Task: Assign team members to evaluate tools for encrypting data stored in databases and repositories.
Action: Mouse moved to (77, 422)
Screenshot: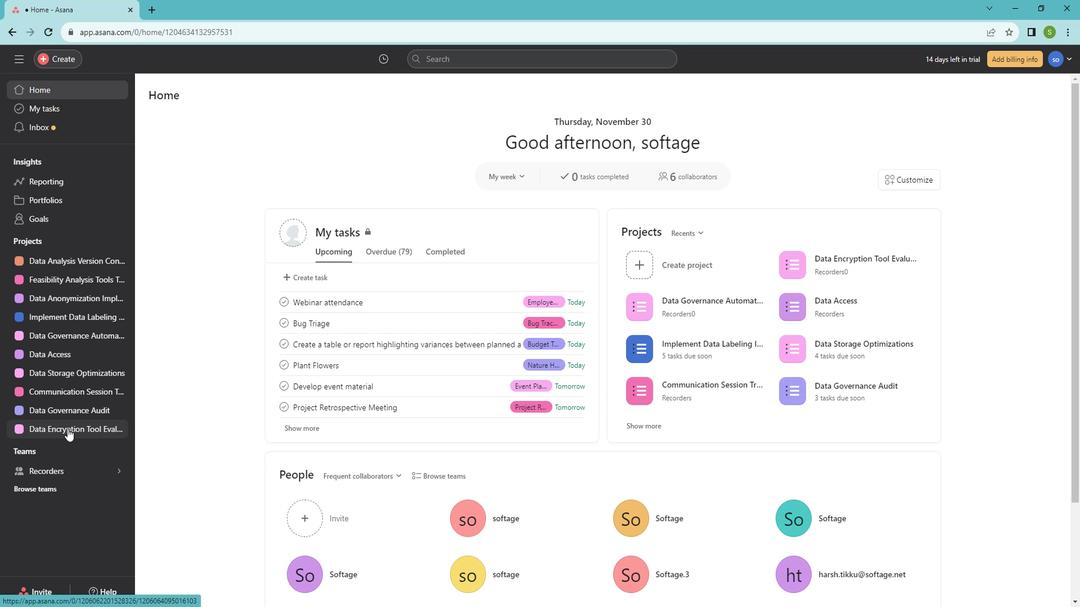 
Action: Mouse pressed left at (77, 422)
Screenshot: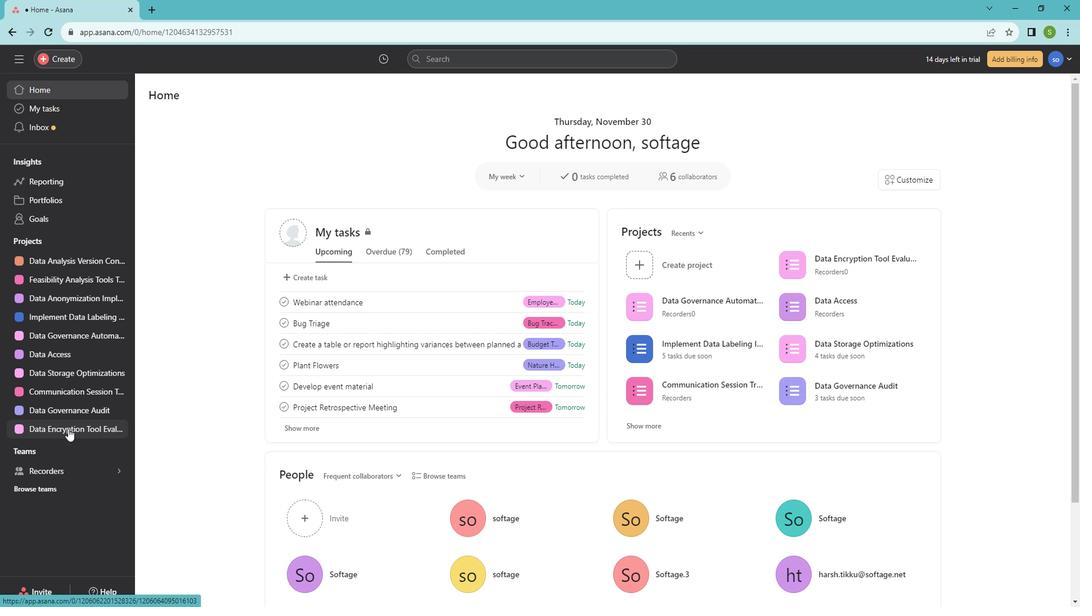 
Action: Mouse moved to (539, 227)
Screenshot: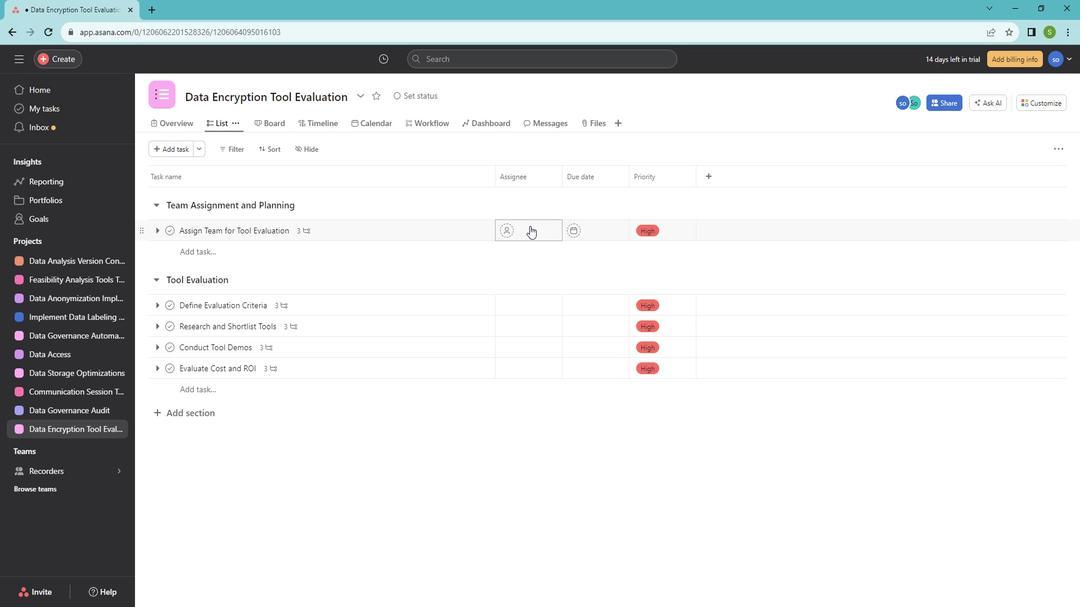
Action: Mouse pressed left at (539, 227)
Screenshot: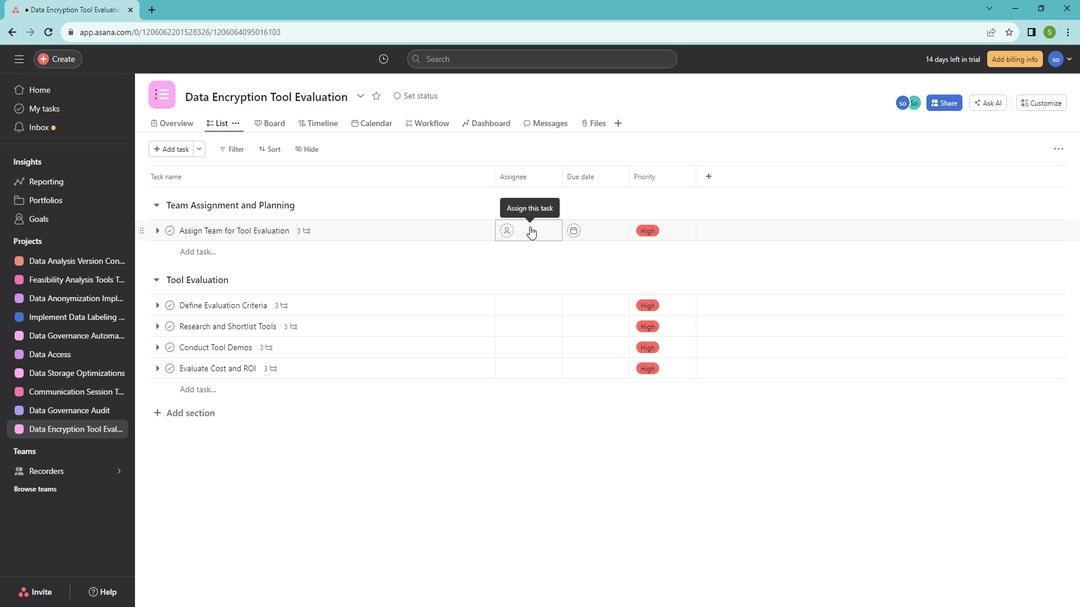 
Action: Mouse moved to (559, 274)
Screenshot: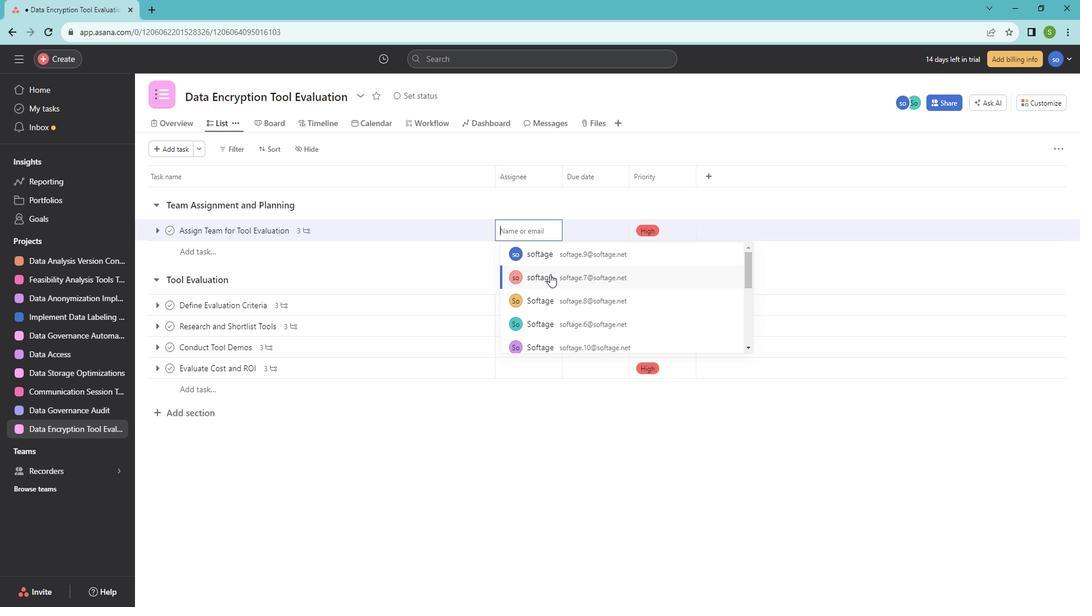 
Action: Mouse pressed left at (559, 274)
Screenshot: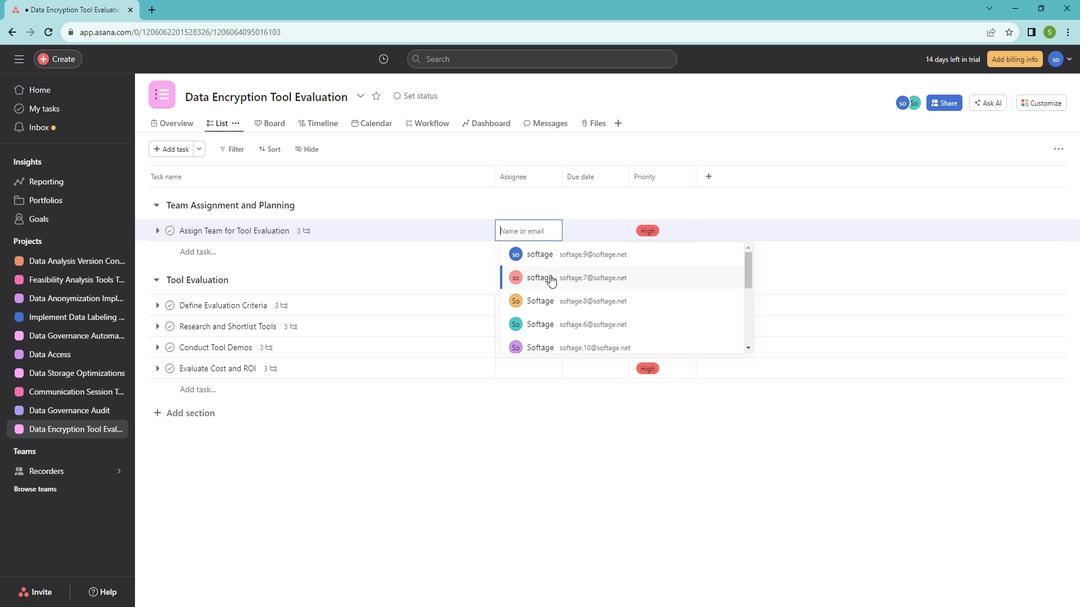 
Action: Mouse moved to (519, 303)
Screenshot: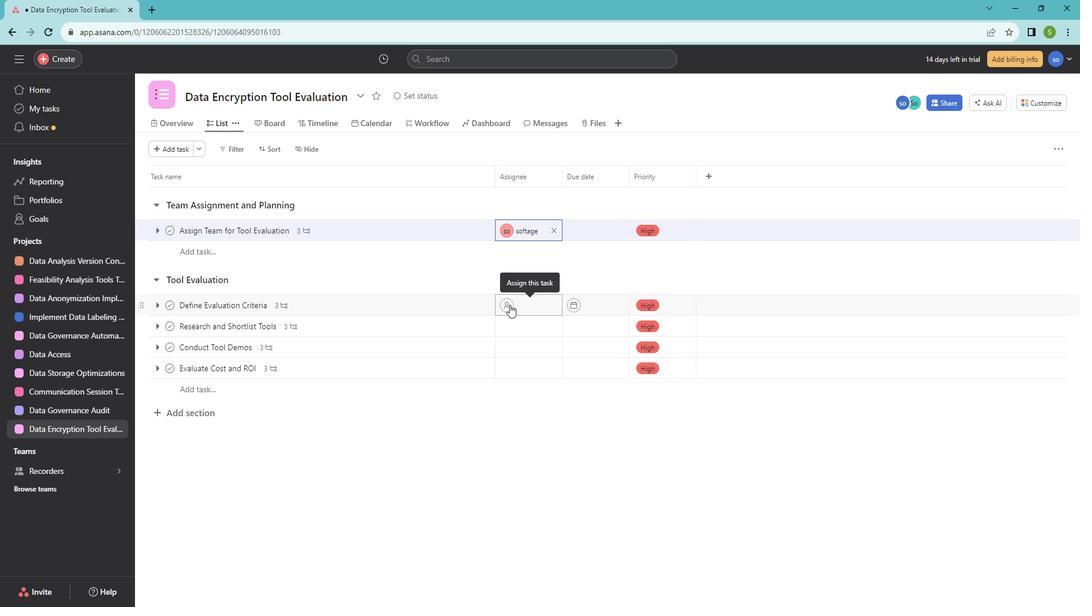 
Action: Mouse pressed left at (519, 303)
Screenshot: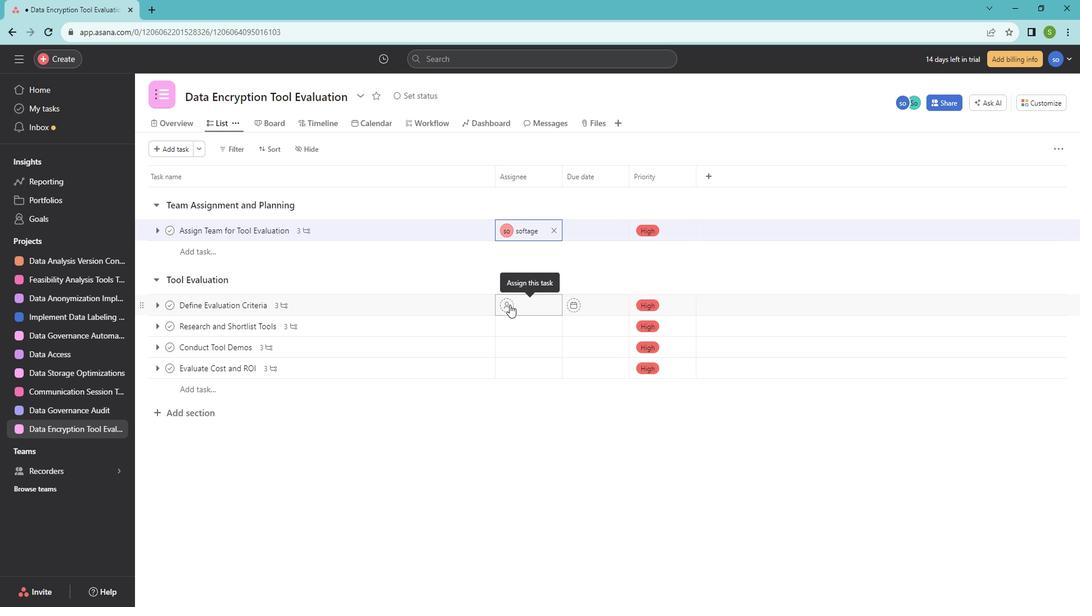 
Action: Mouse moved to (550, 373)
Screenshot: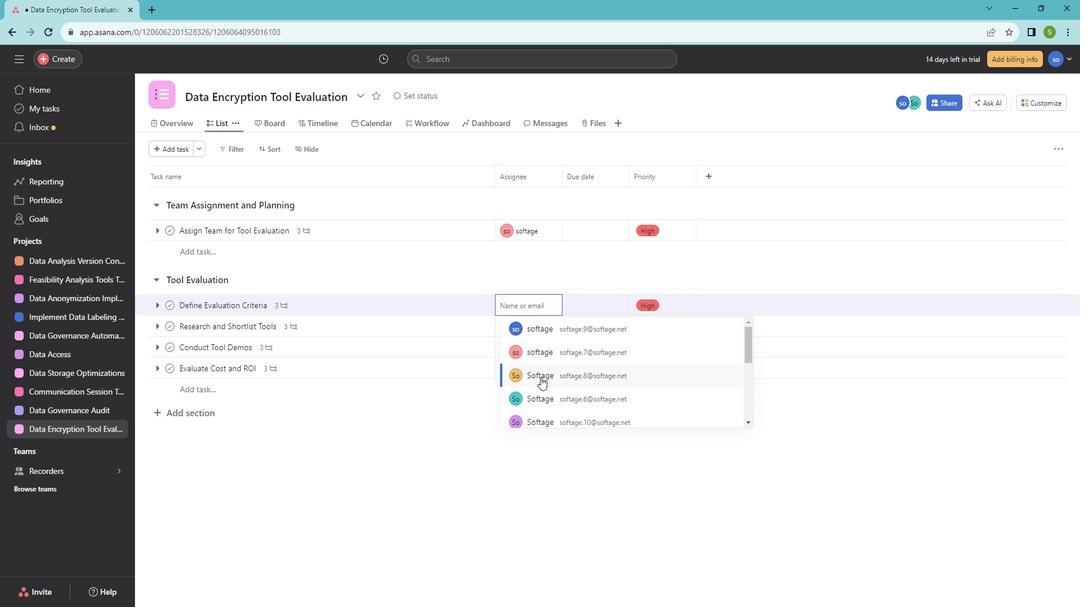 
Action: Mouse pressed left at (550, 373)
Screenshot: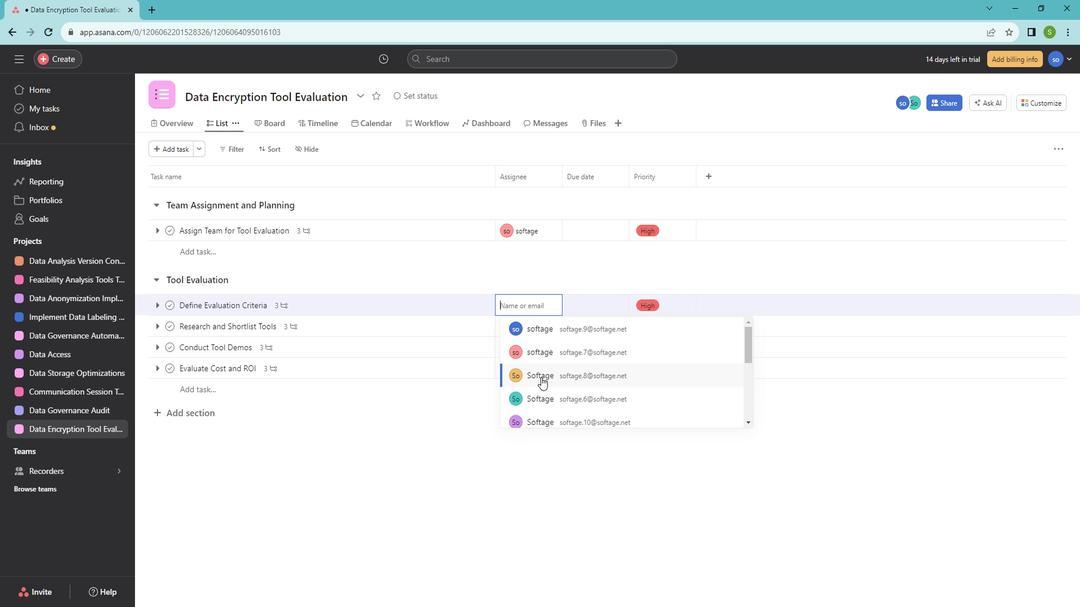 
Action: Mouse moved to (531, 325)
Screenshot: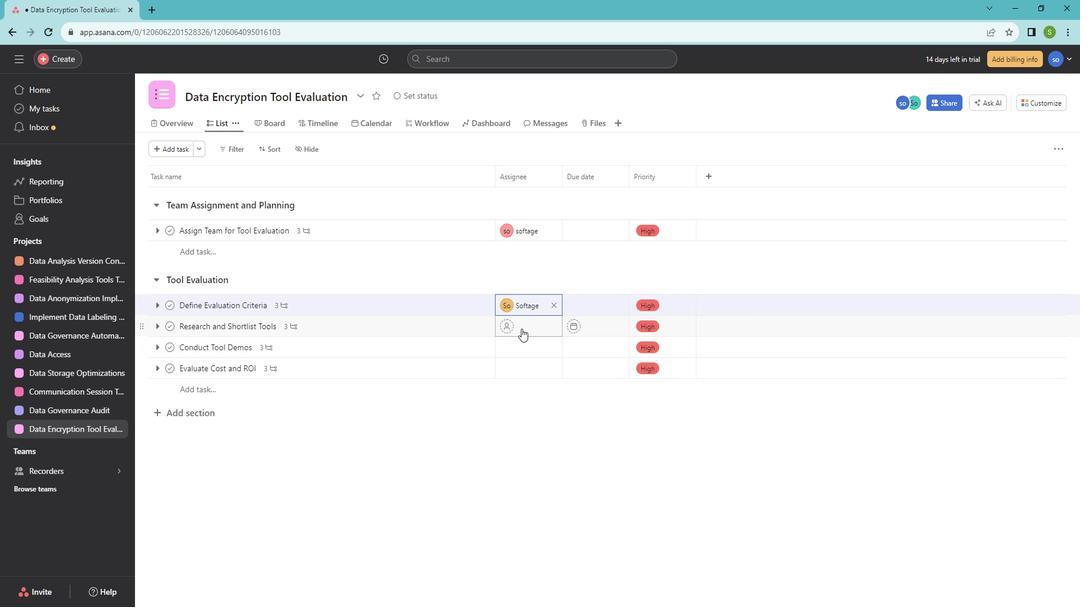
Action: Mouse pressed left at (531, 325)
Screenshot: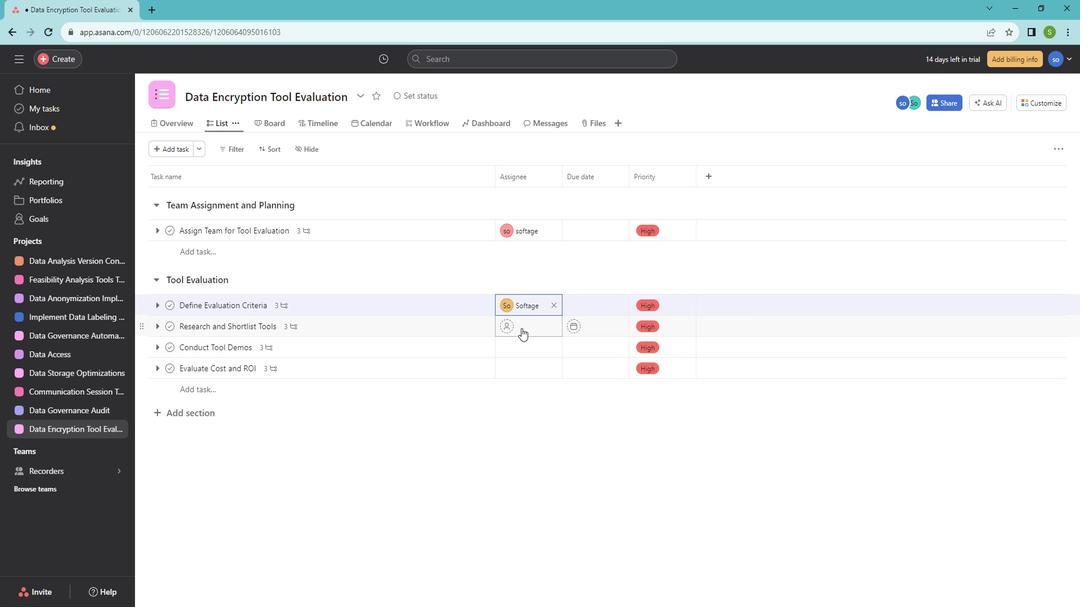 
Action: Mouse moved to (577, 347)
Screenshot: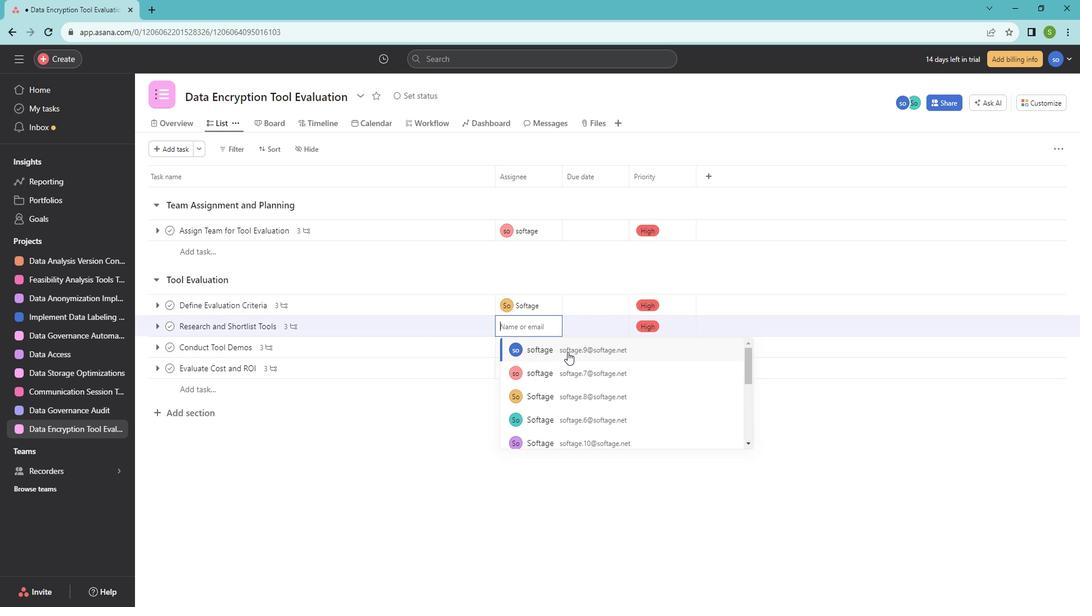 
Action: Mouse pressed left at (577, 347)
Screenshot: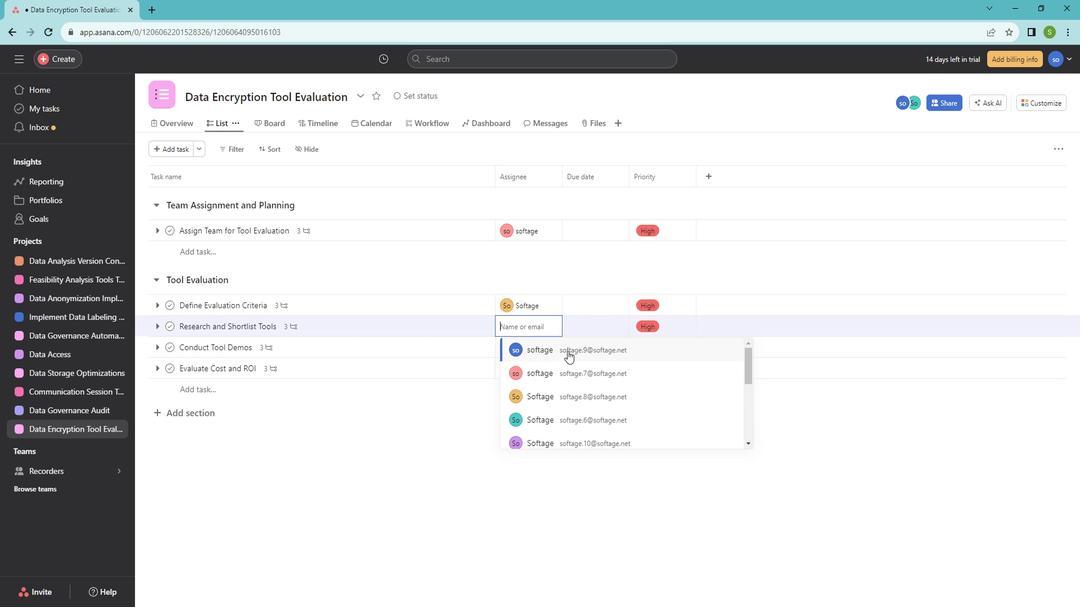
Action: Mouse moved to (543, 343)
Screenshot: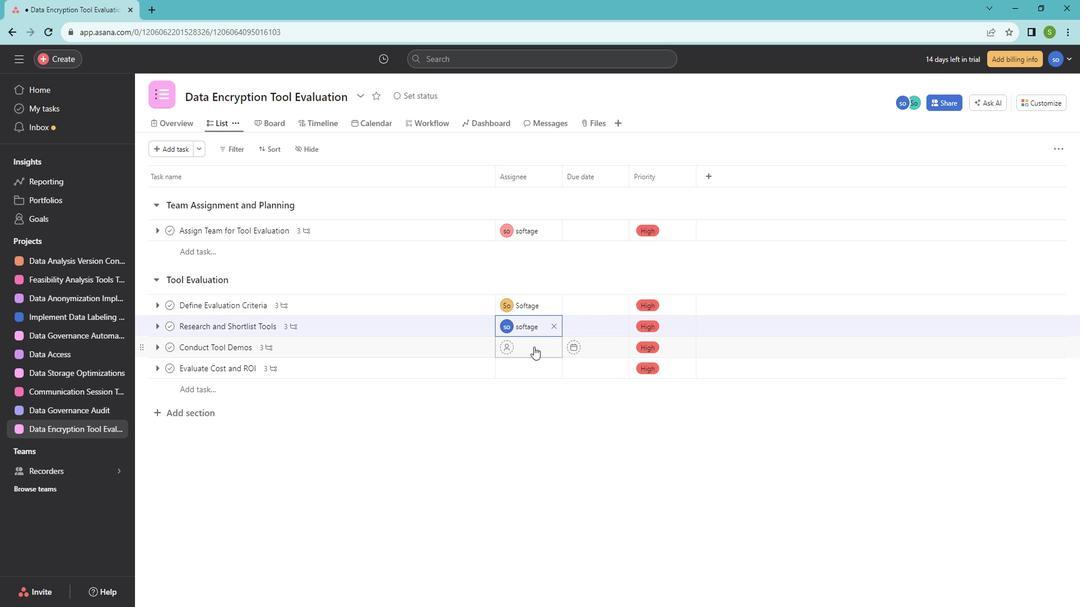 
Action: Mouse pressed left at (543, 343)
Screenshot: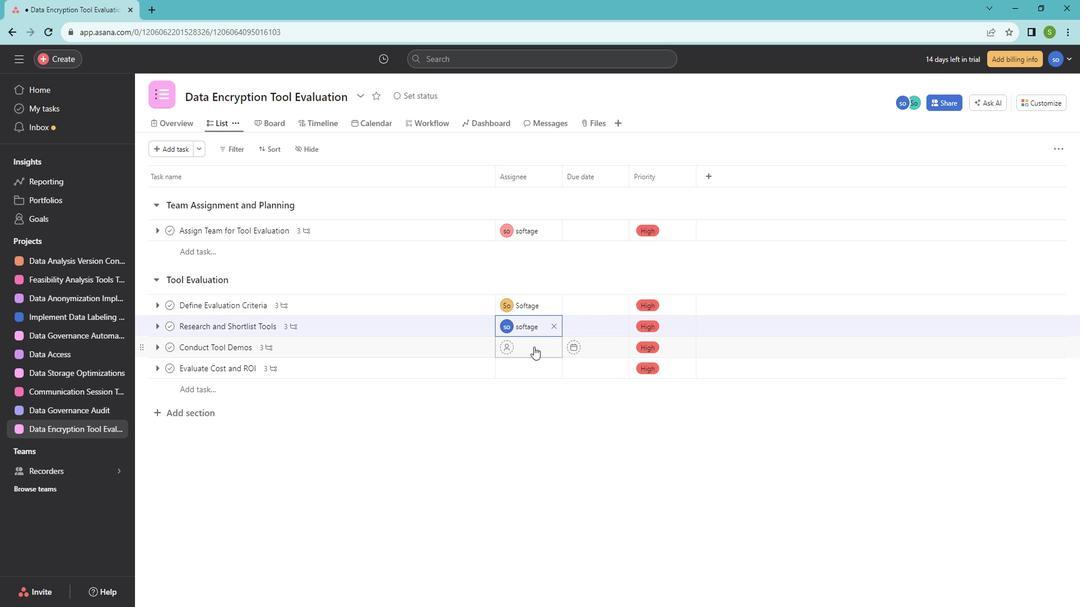 
Action: Mouse moved to (595, 414)
Screenshot: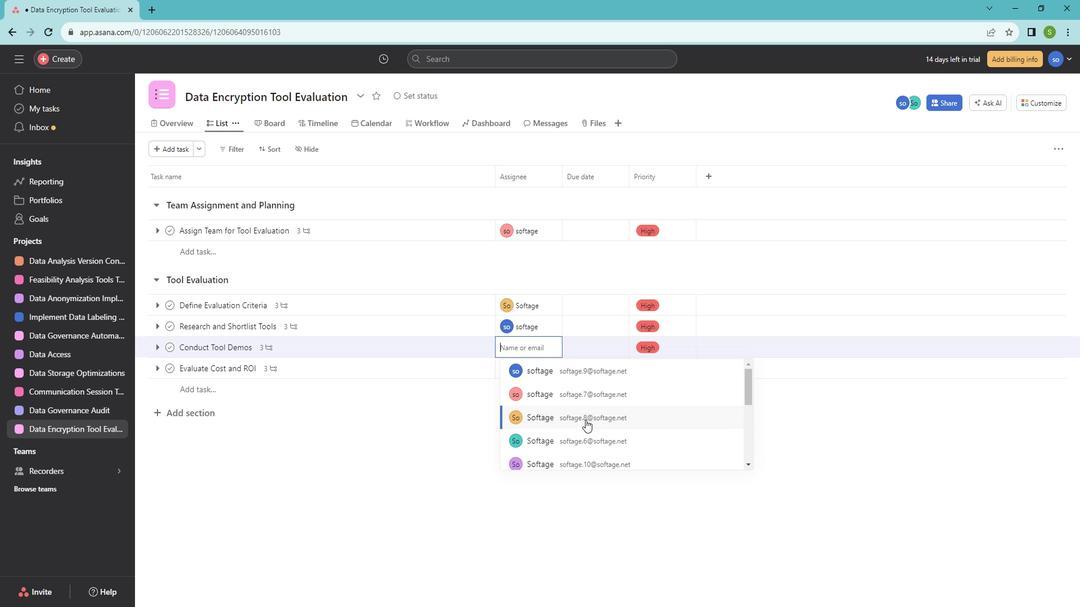 
Action: Mouse pressed left at (595, 414)
Screenshot: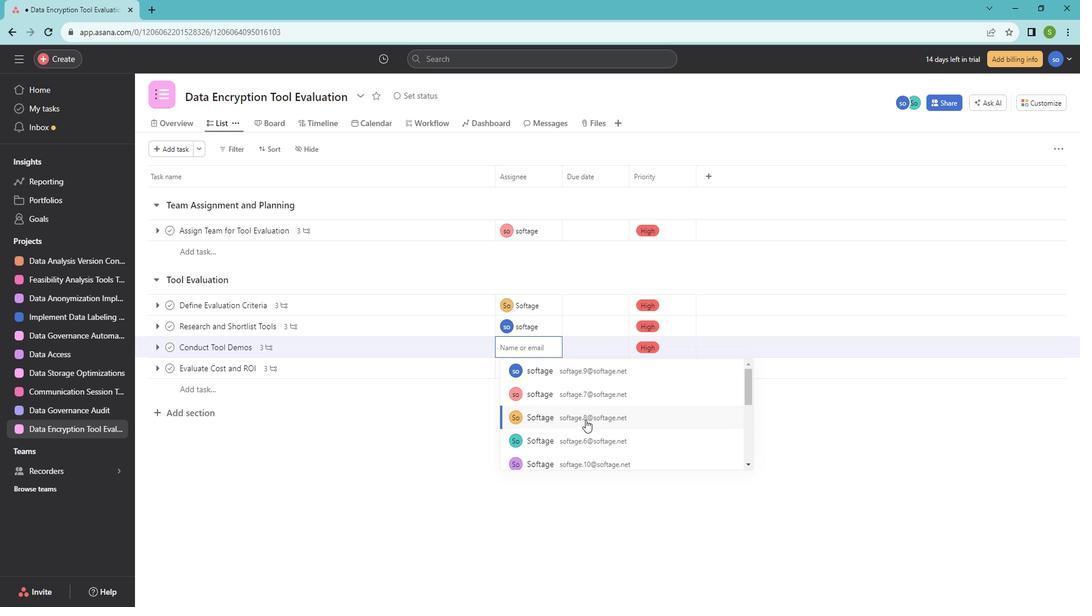 
Action: Mouse moved to (529, 366)
Screenshot: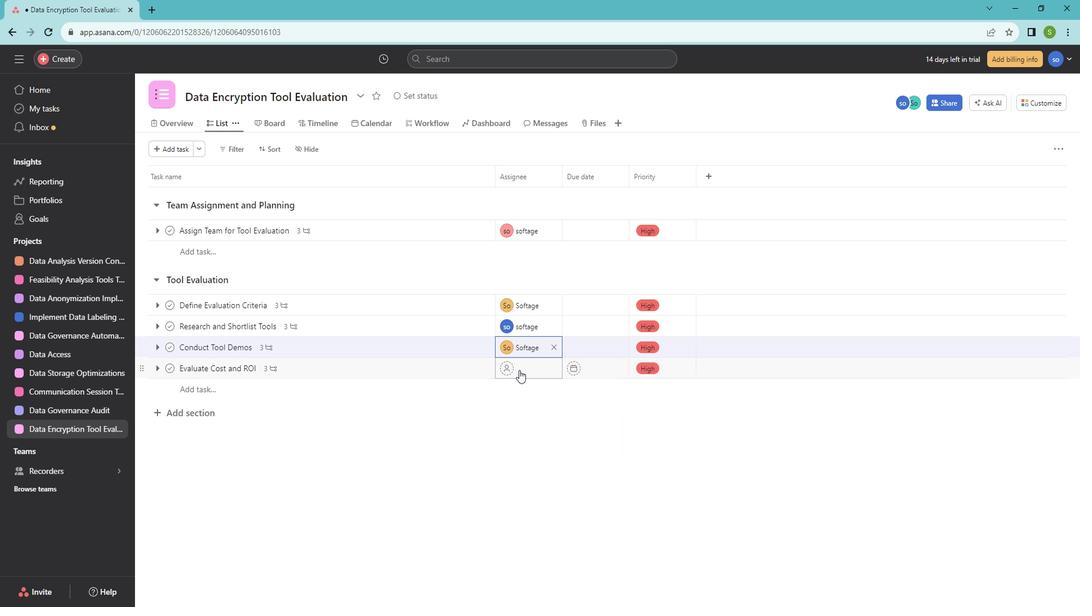 
Action: Mouse pressed left at (529, 366)
Screenshot: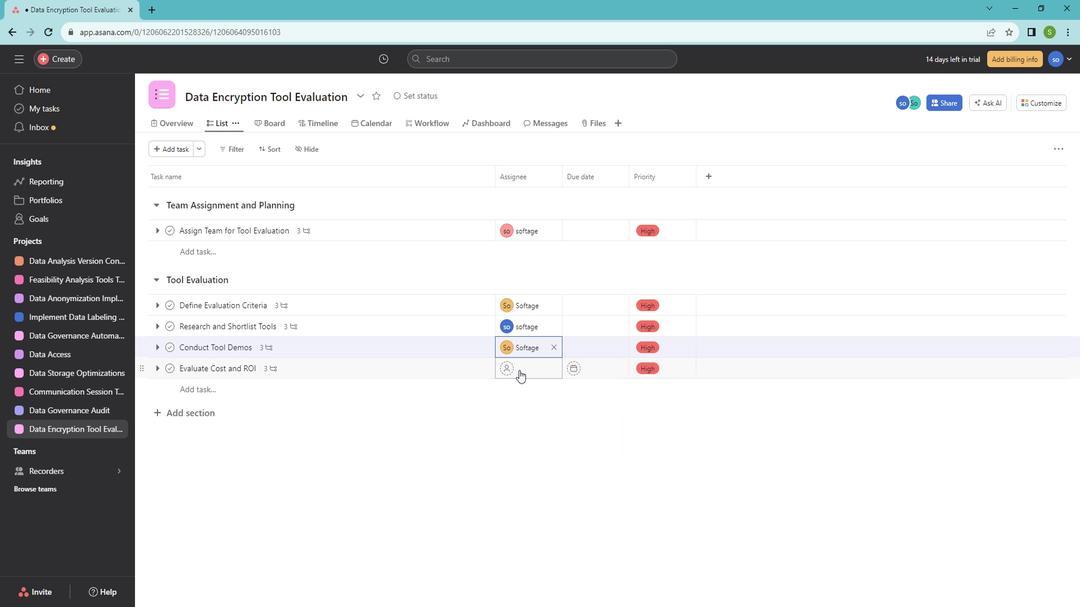 
Action: Mouse moved to (606, 450)
Screenshot: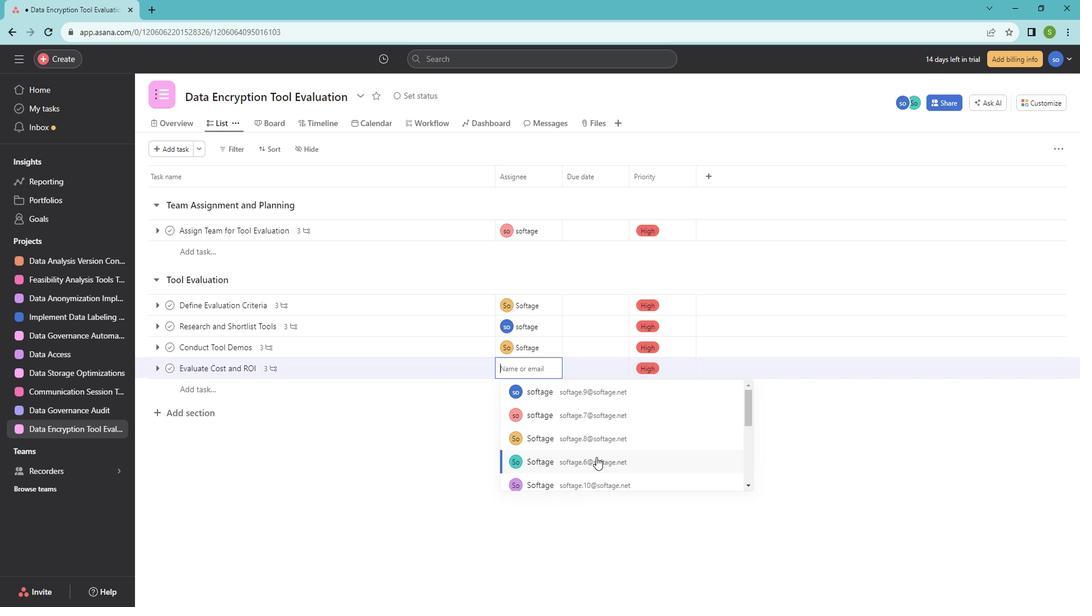 
Action: Mouse pressed left at (606, 450)
Screenshot: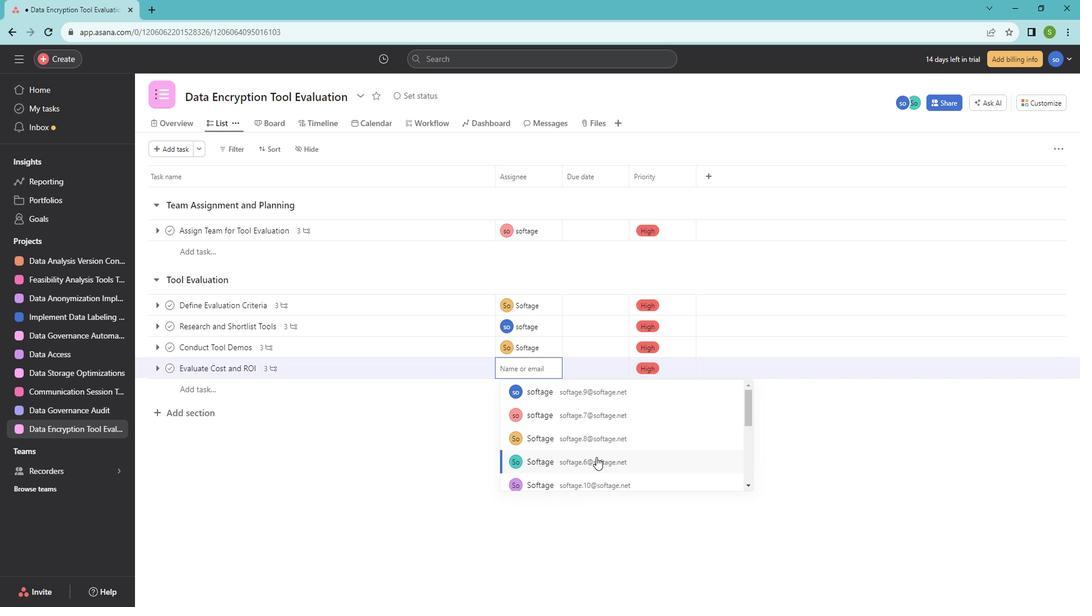 
Action: Mouse moved to (364, 481)
Screenshot: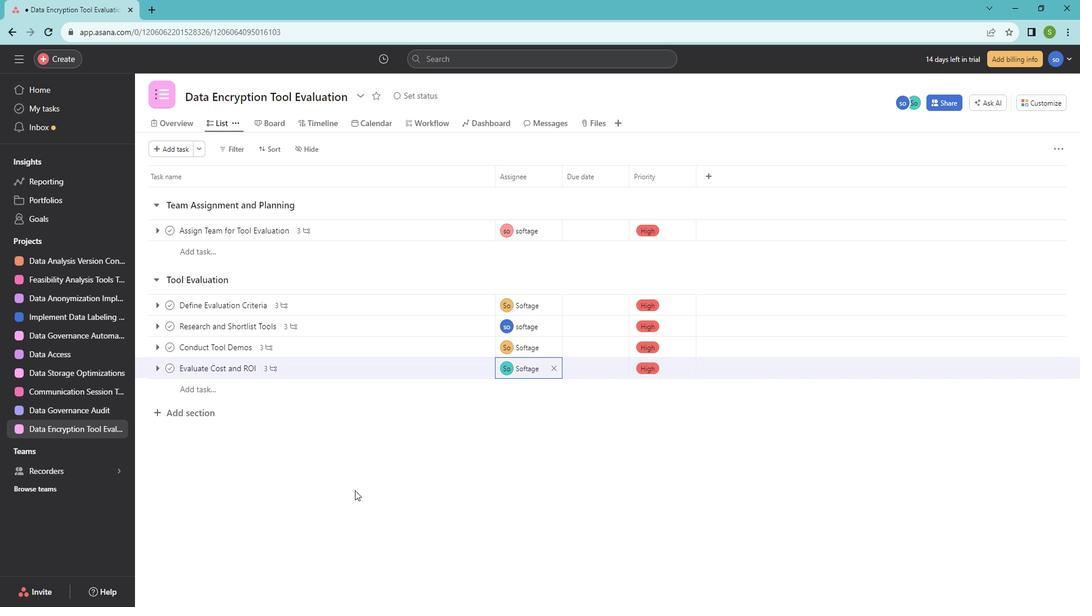 
Action: Mouse pressed left at (364, 481)
Screenshot: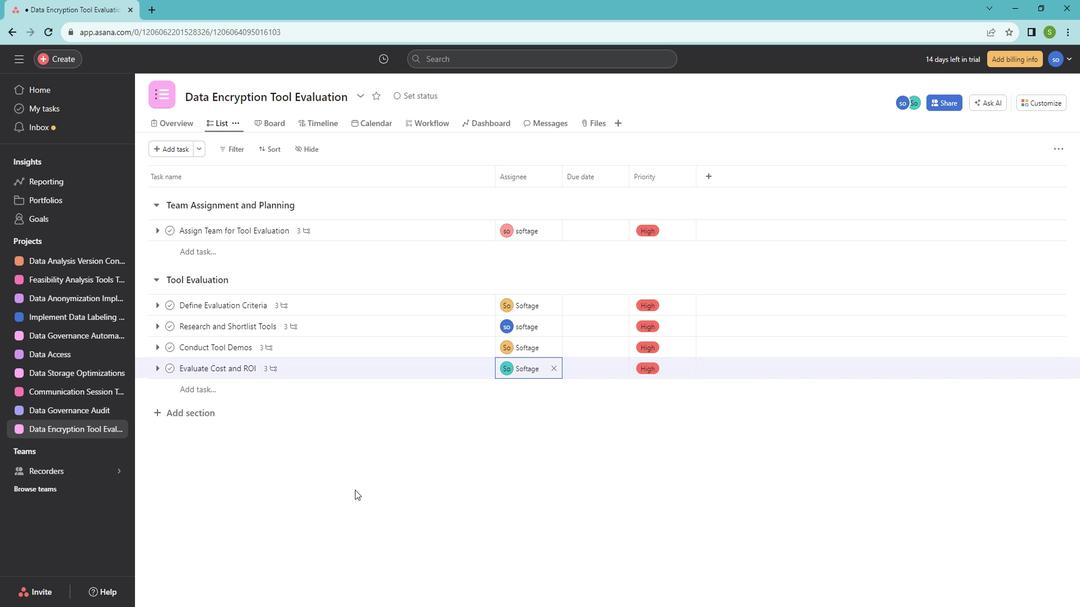 
